 Task: Apply vertical borders.
Action: Mouse moved to (239, 313)
Screenshot: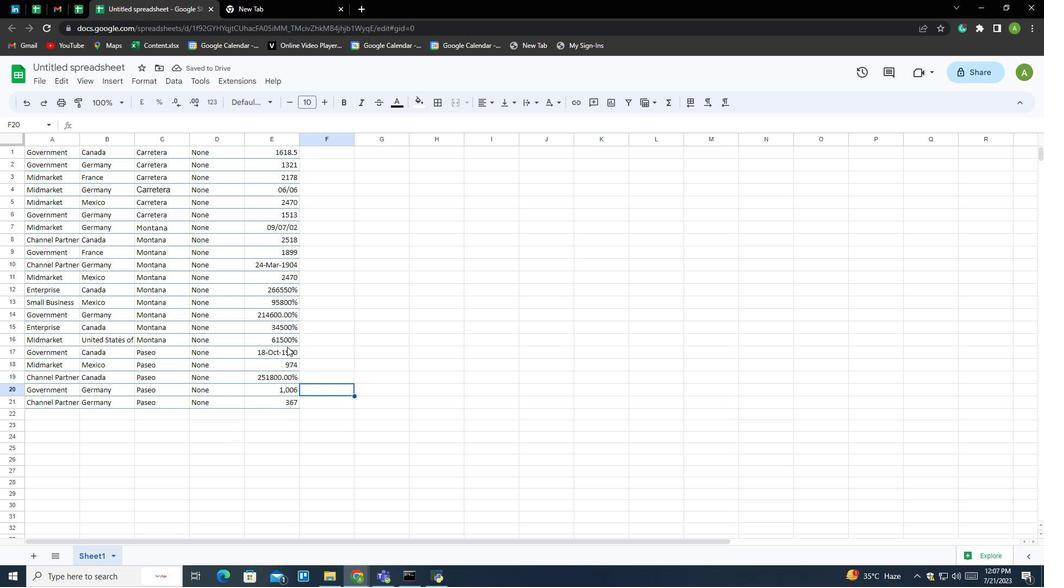 
Action: Mouse pressed left at (239, 313)
Screenshot: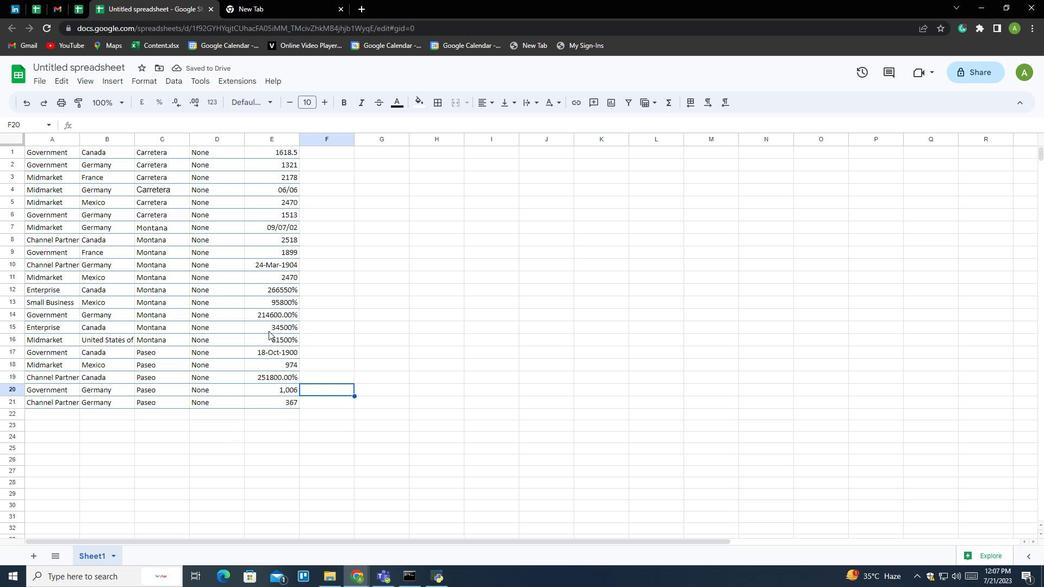
Action: Key pressed ctrl+A
Screenshot: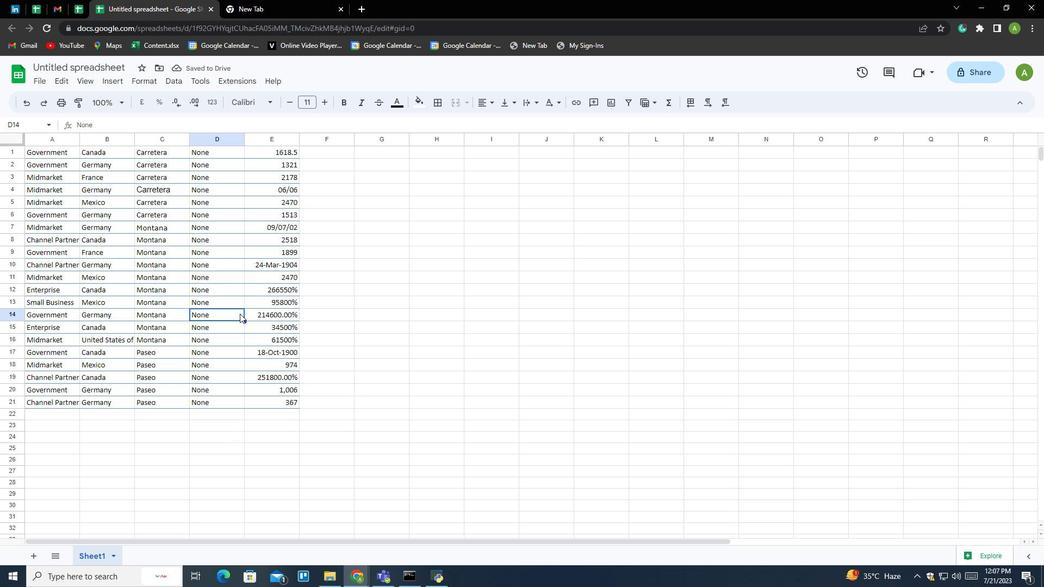 
Action: Mouse moved to (435, 102)
Screenshot: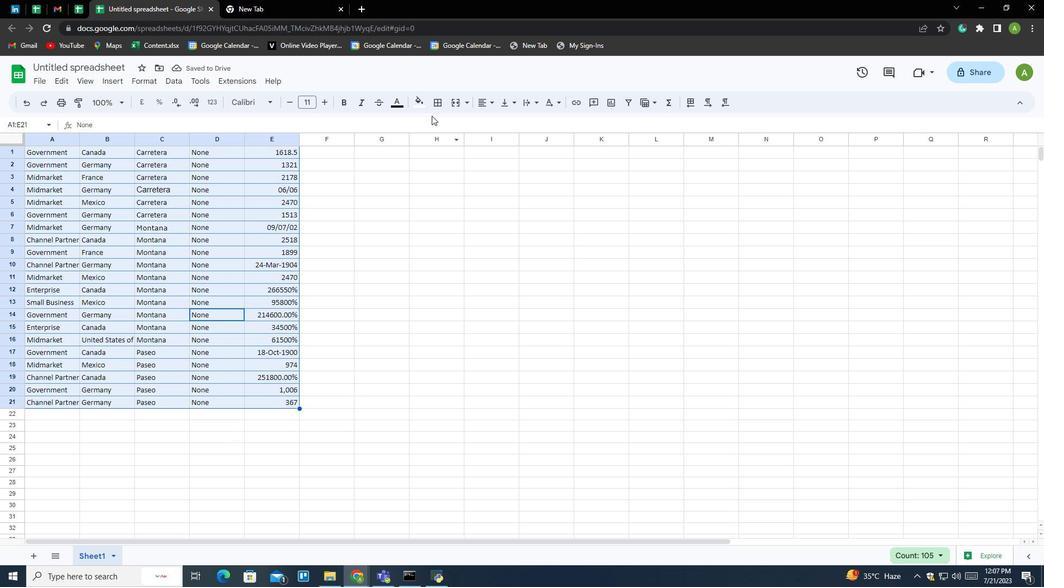 
Action: Mouse pressed left at (435, 102)
Screenshot: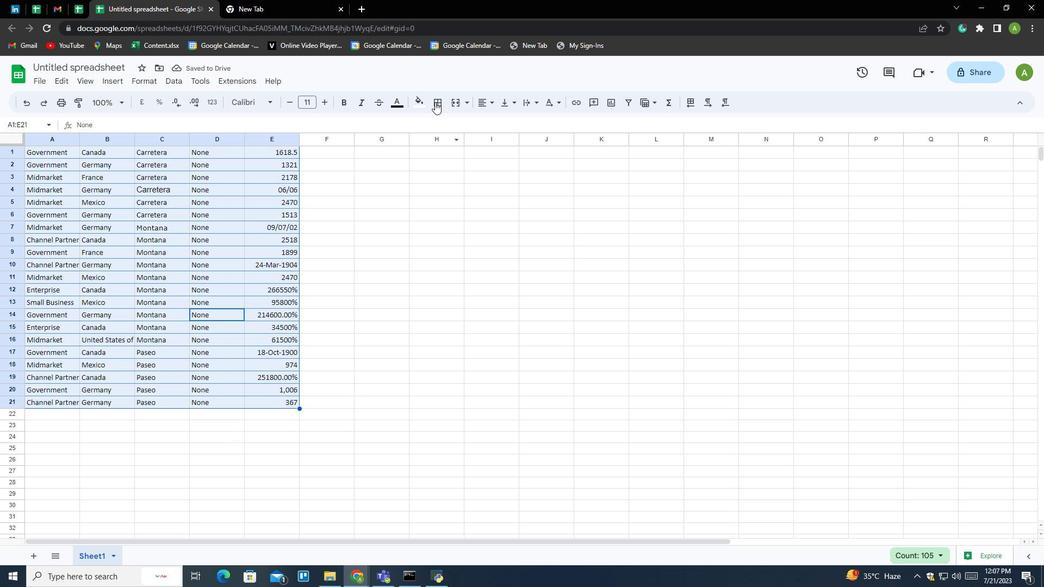 
Action: Mouse moved to (504, 124)
Screenshot: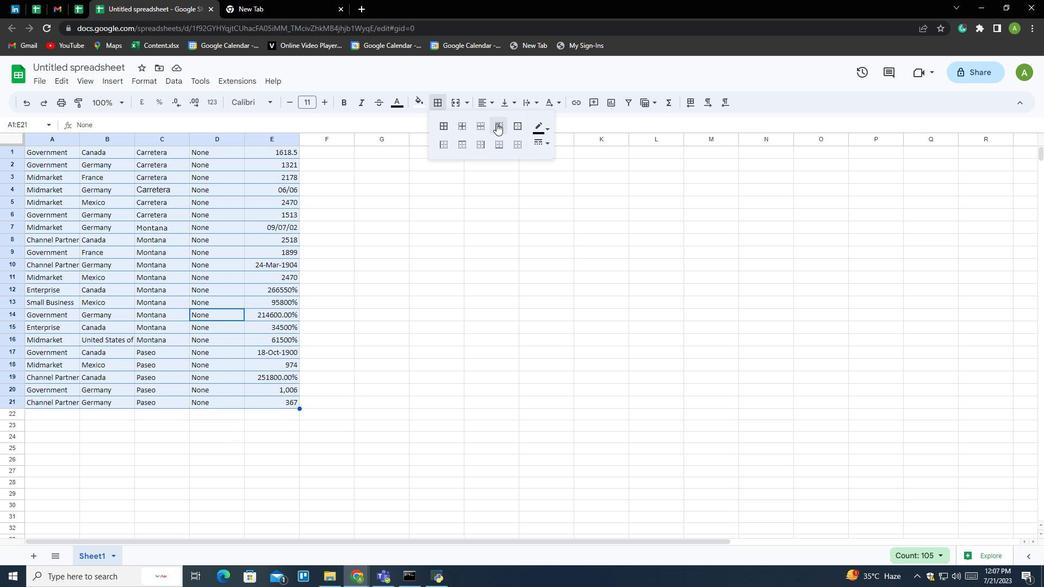 
Action: Mouse pressed left at (504, 124)
Screenshot: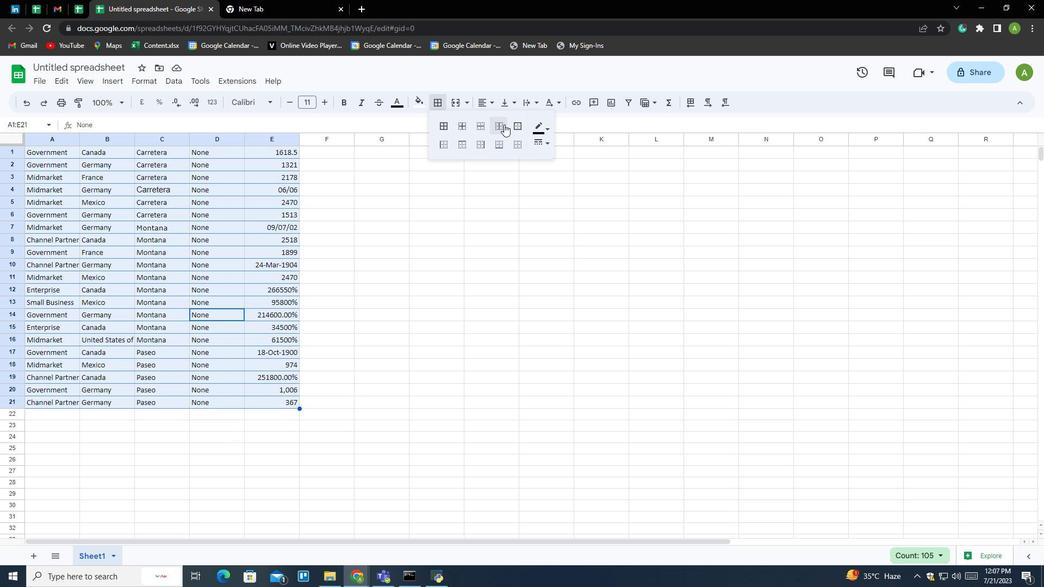 
Action: Mouse moved to (368, 373)
Screenshot: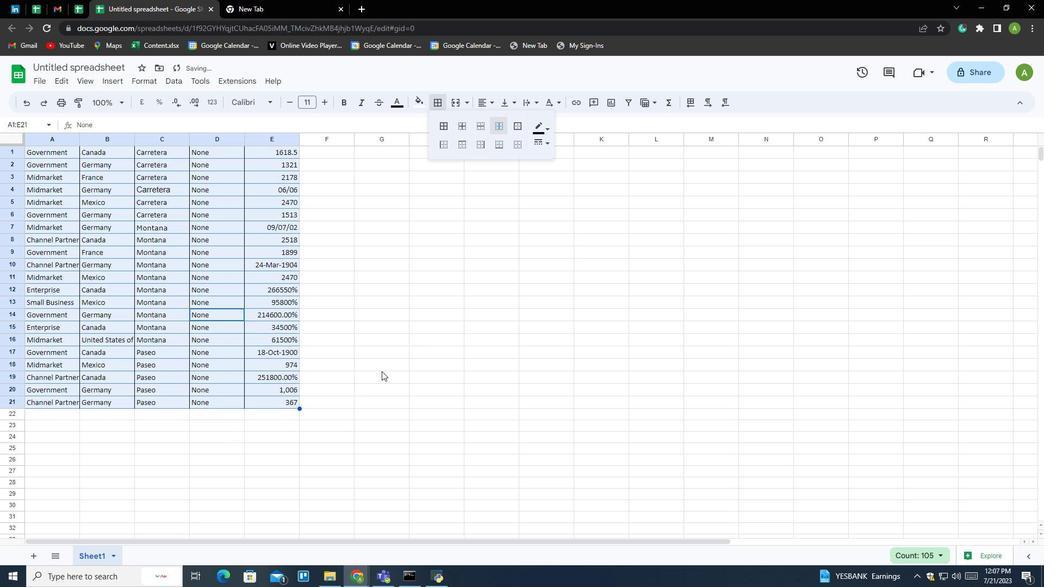 
